 Task: Use the formula "IMLOG2" in spreadsheet "Project portfolio".
Action: Mouse moved to (58, 343)
Screenshot: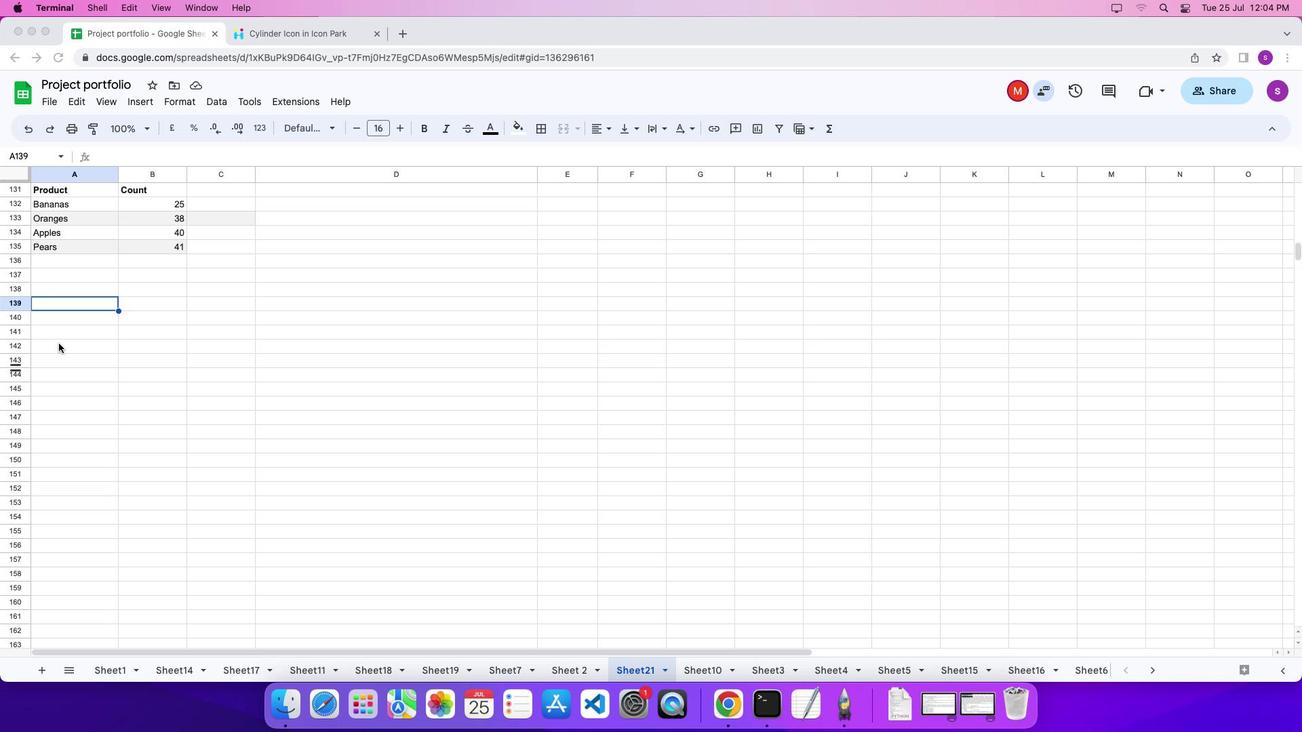 
Action: Mouse pressed left at (58, 343)
Screenshot: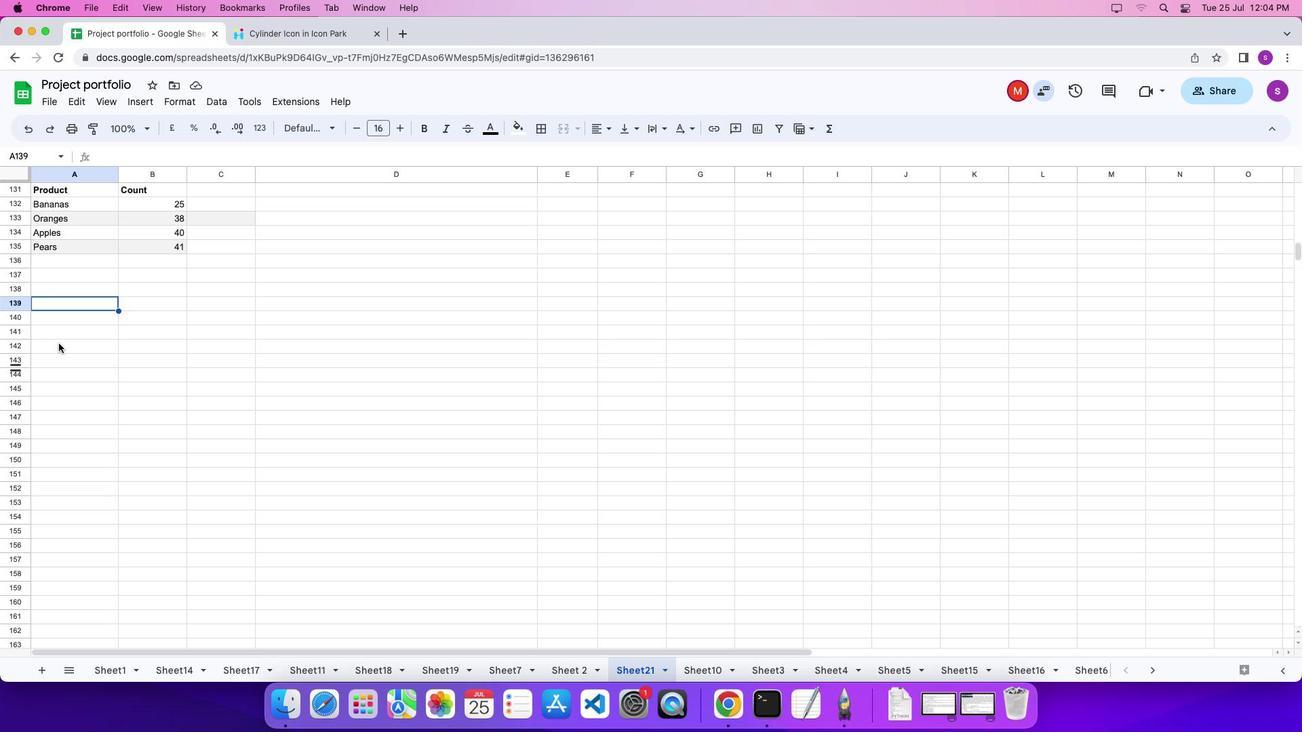 
Action: Mouse pressed left at (58, 343)
Screenshot: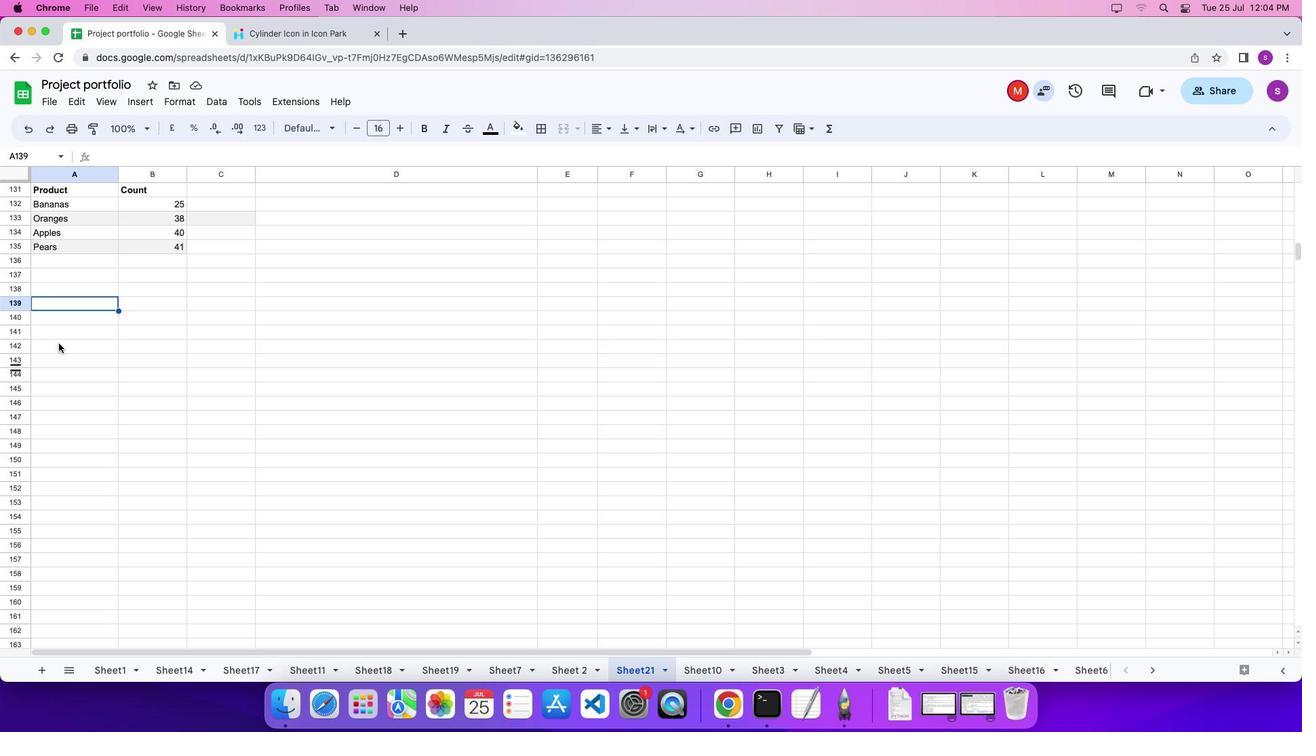 
Action: Key pressed '='
Screenshot: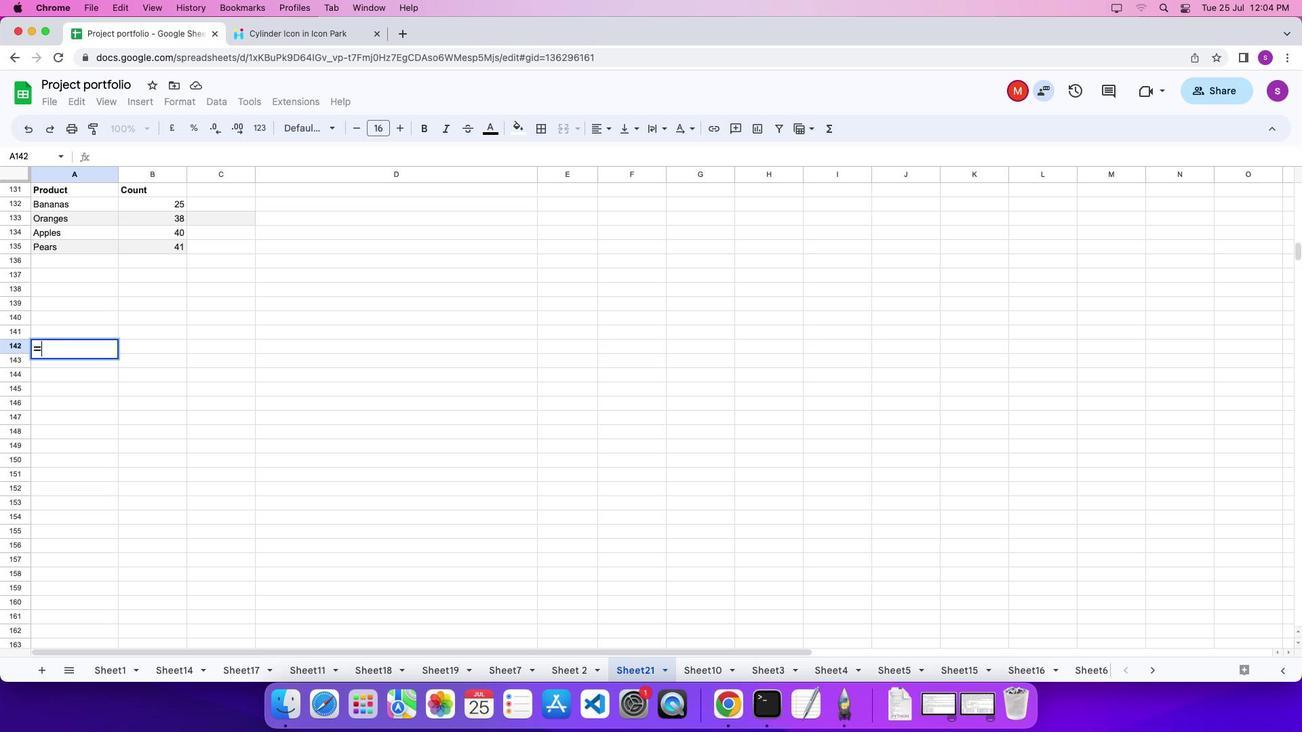 
Action: Mouse moved to (831, 129)
Screenshot: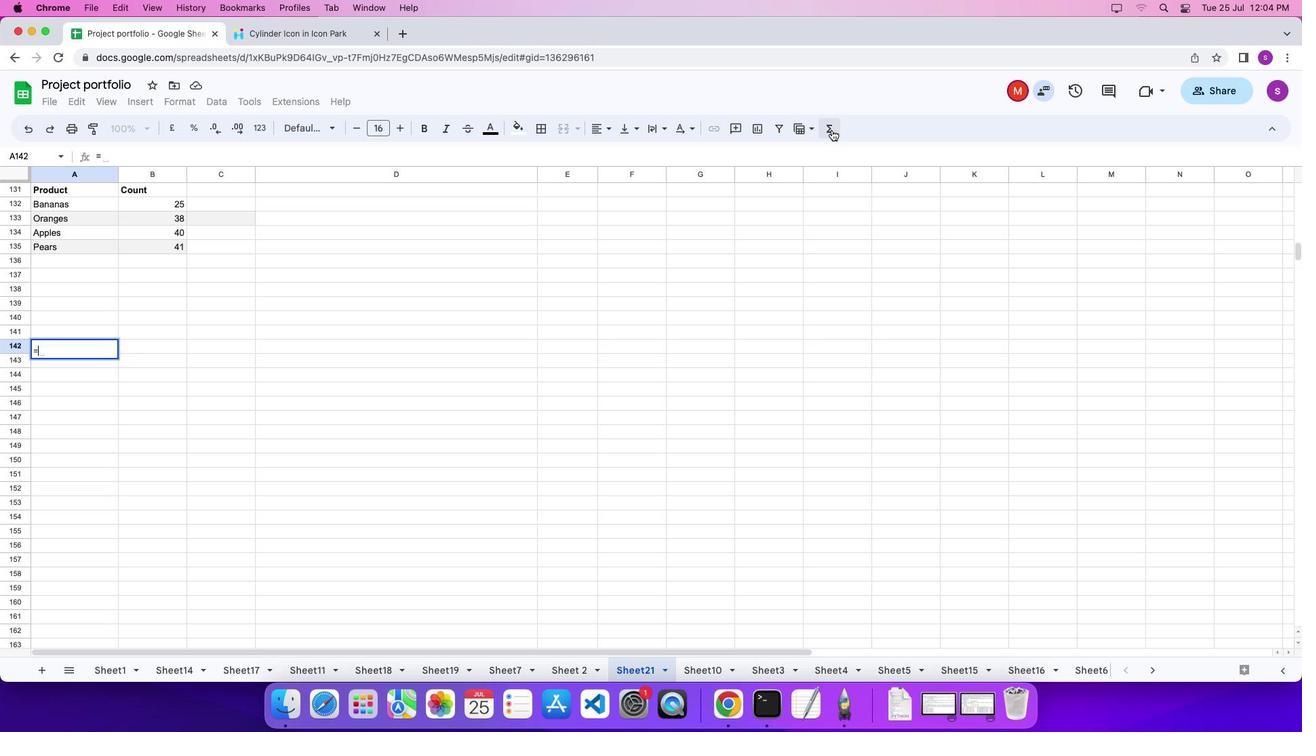 
Action: Mouse pressed left at (831, 129)
Screenshot: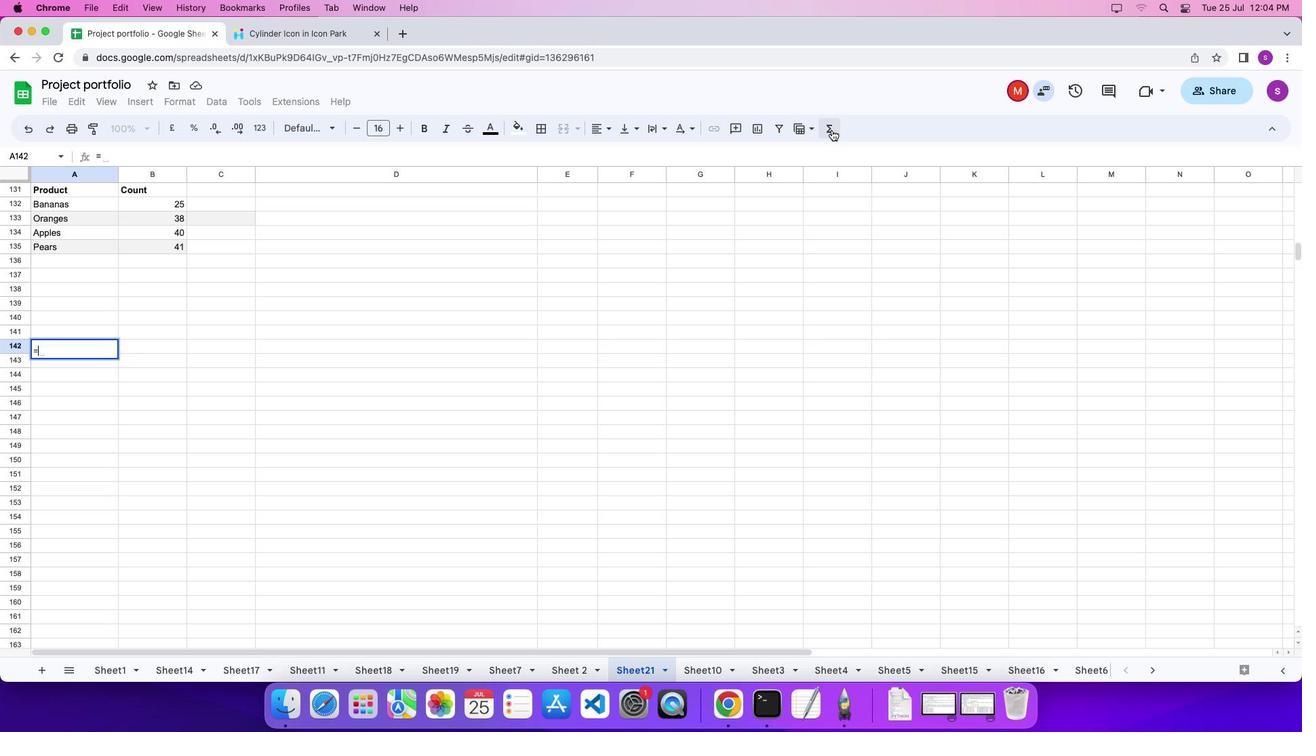 
Action: Mouse moved to (1032, 624)
Screenshot: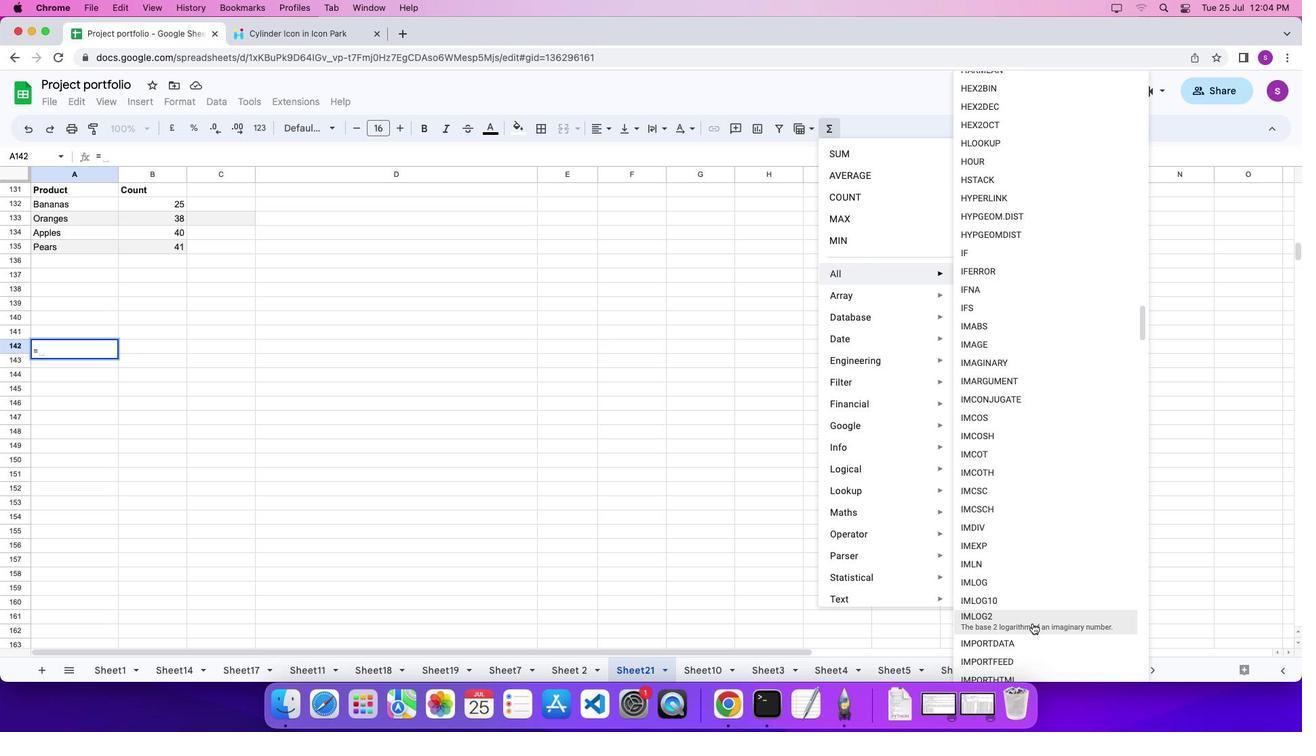 
Action: Mouse pressed left at (1032, 624)
Screenshot: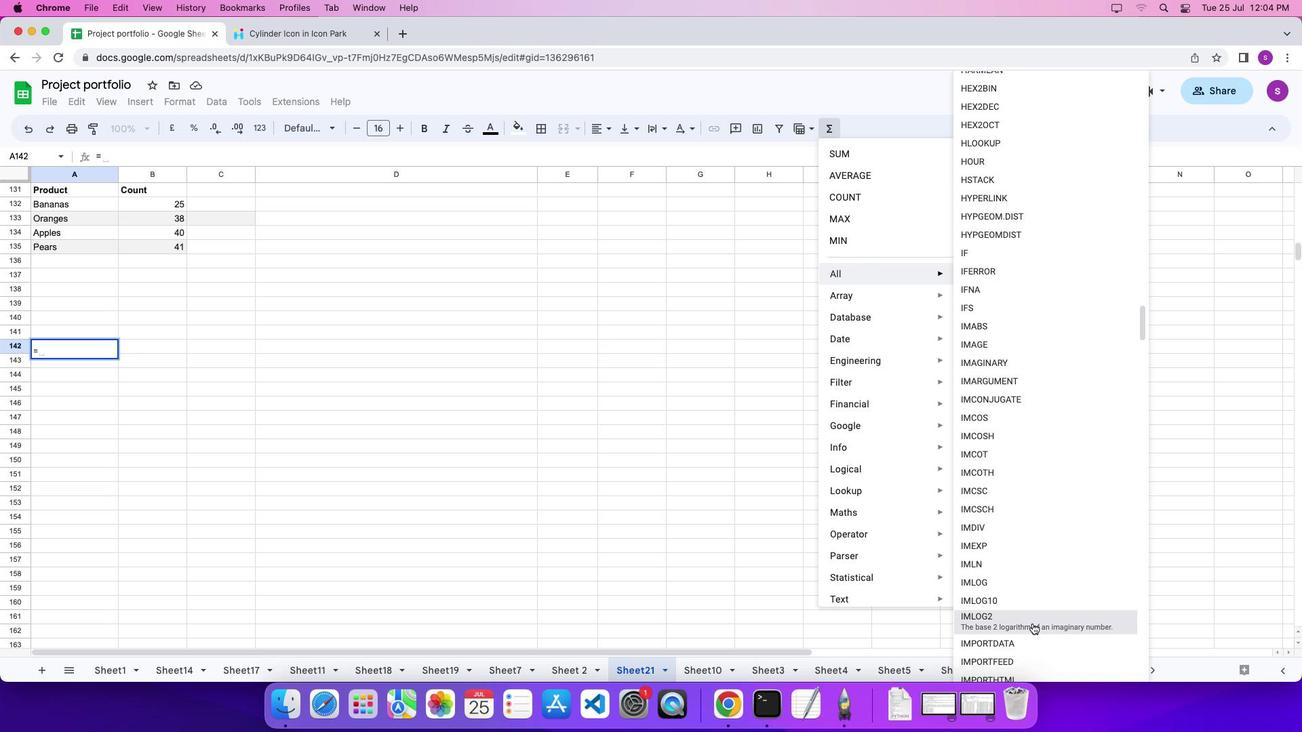 
Action: Mouse moved to (341, 503)
Screenshot: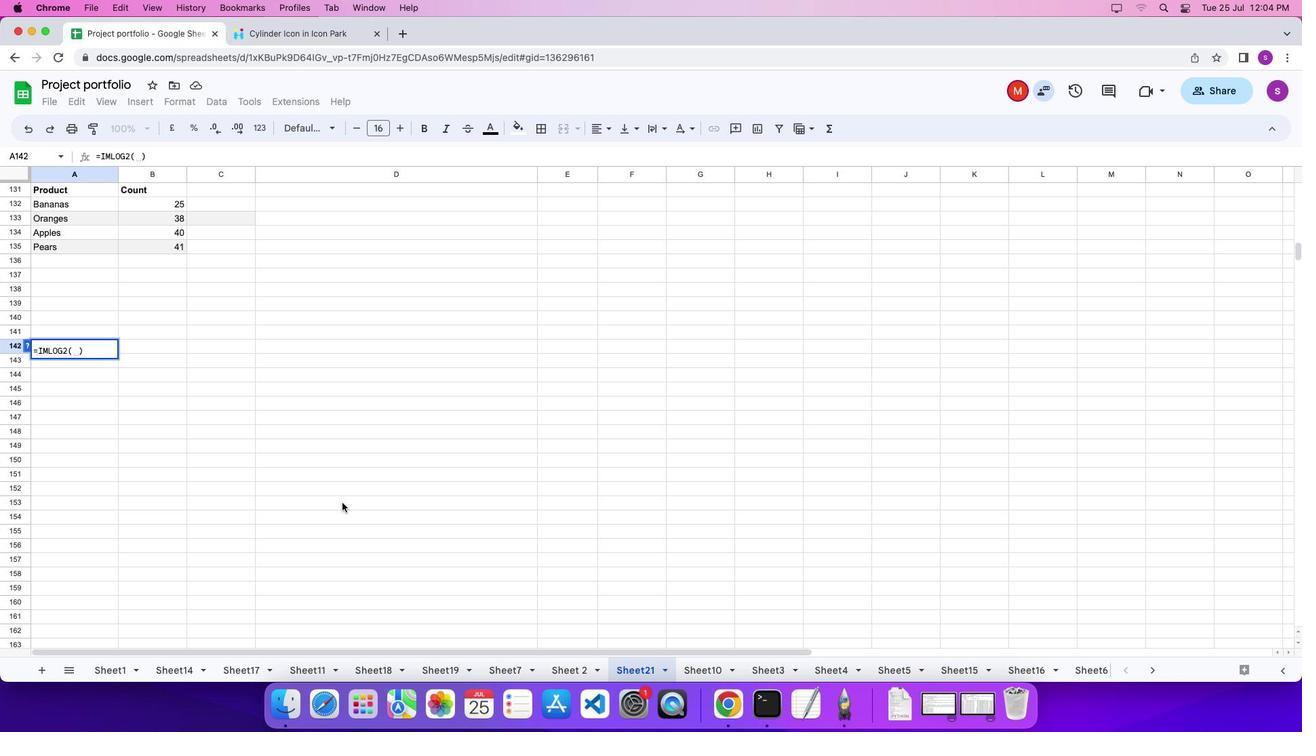 
Action: Key pressed Key.shift_r'"''3''+''4''i'Key.shift_r'"'Key.enter
Screenshot: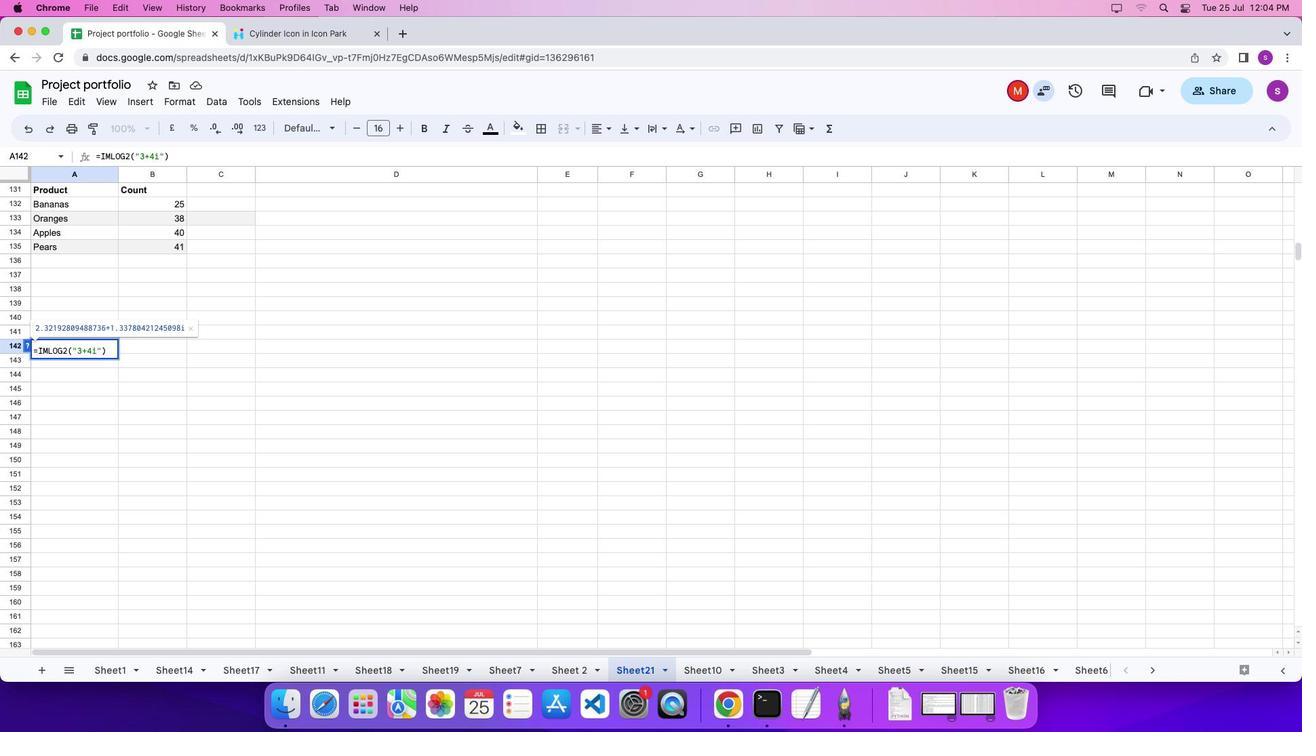 
